 Task: Create Workspace Grant Writing Workspace description Plan and execute marketing campaigns. Workspace type Engineering-IT
Action: Mouse moved to (319, 65)
Screenshot: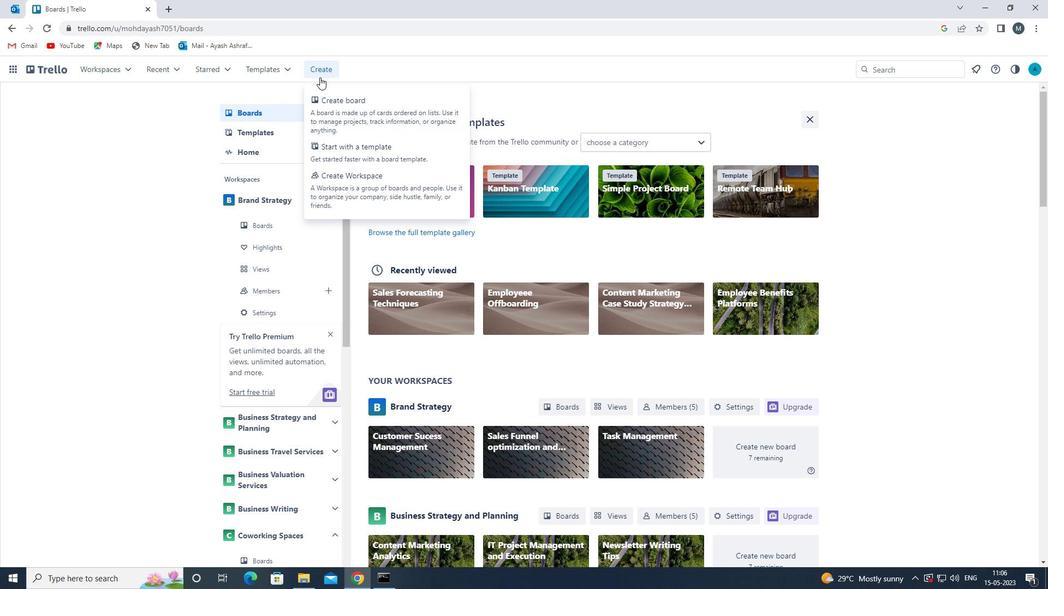 
Action: Mouse pressed left at (319, 65)
Screenshot: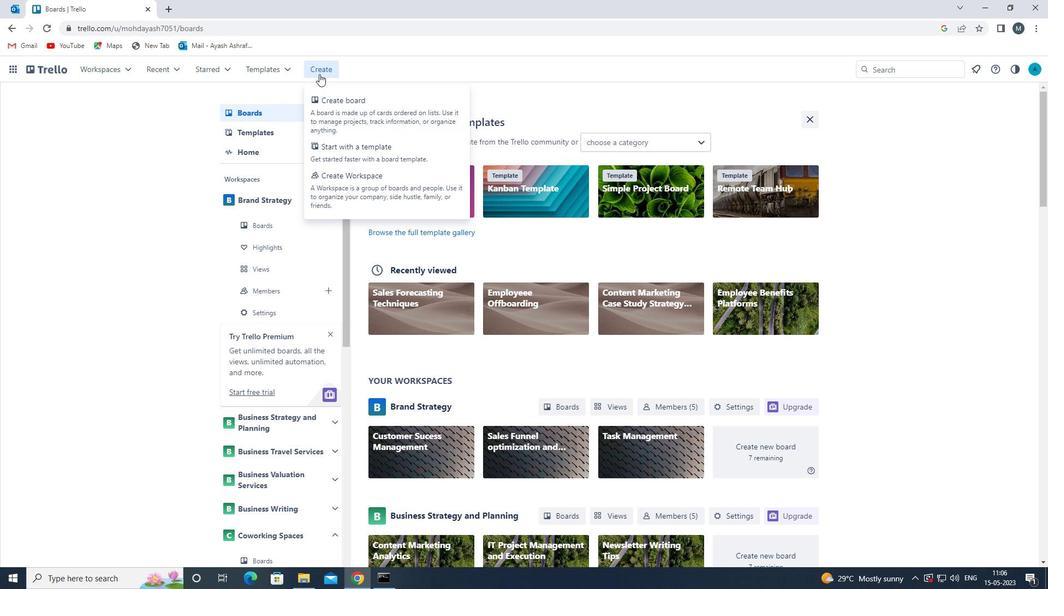 
Action: Mouse moved to (319, 50)
Screenshot: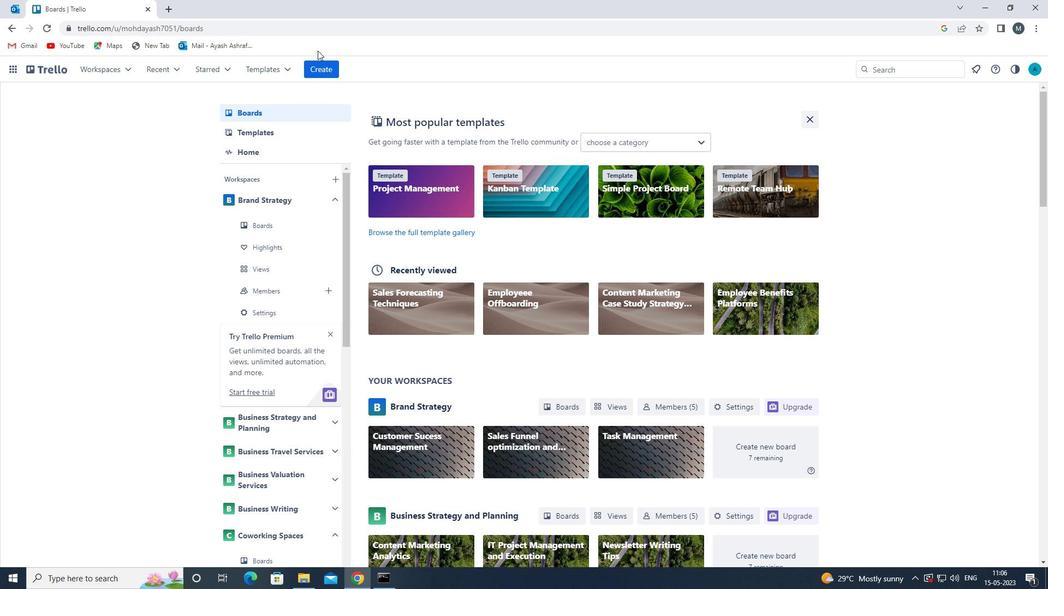 
Action: Mouse pressed left at (319, 50)
Screenshot: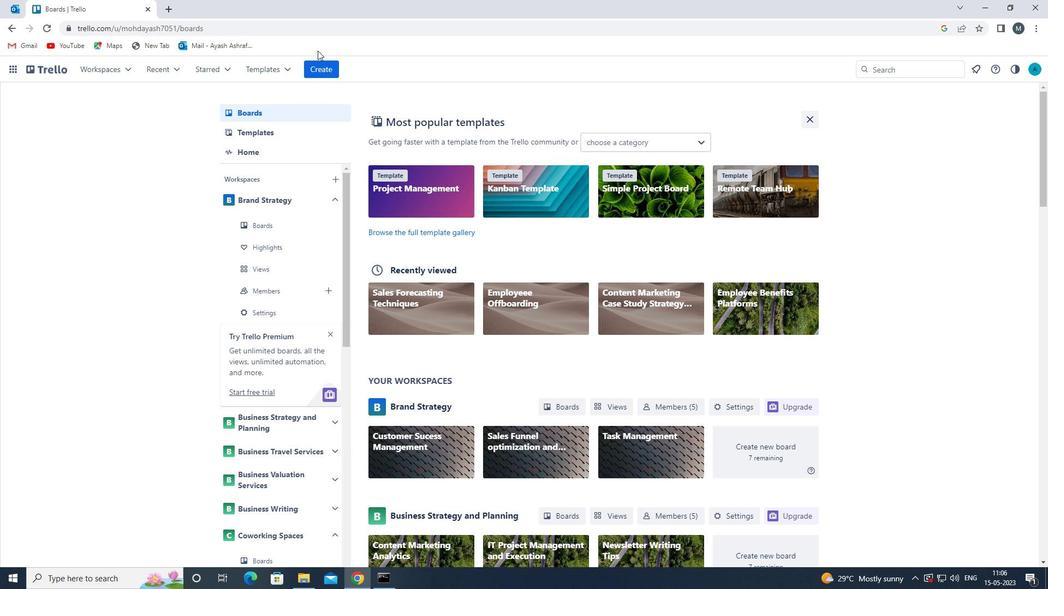 
Action: Mouse moved to (323, 68)
Screenshot: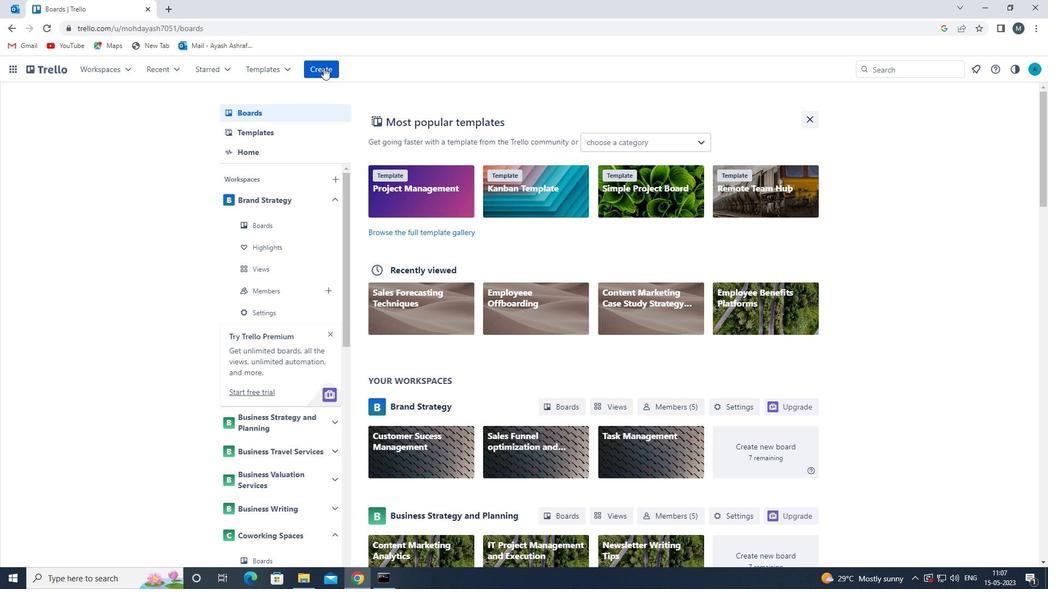 
Action: Mouse pressed left at (323, 68)
Screenshot: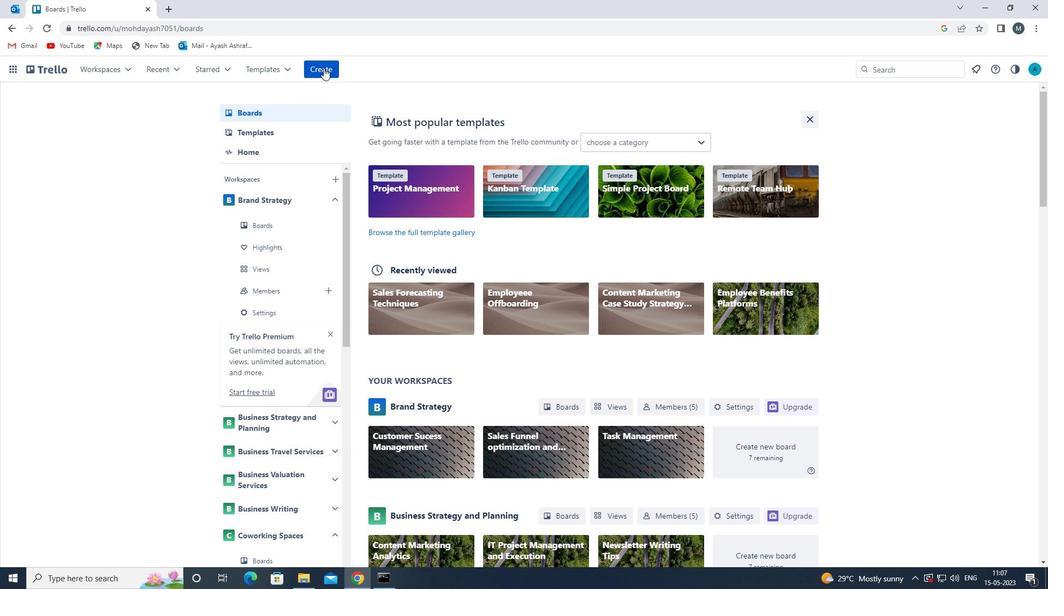 
Action: Mouse moved to (354, 192)
Screenshot: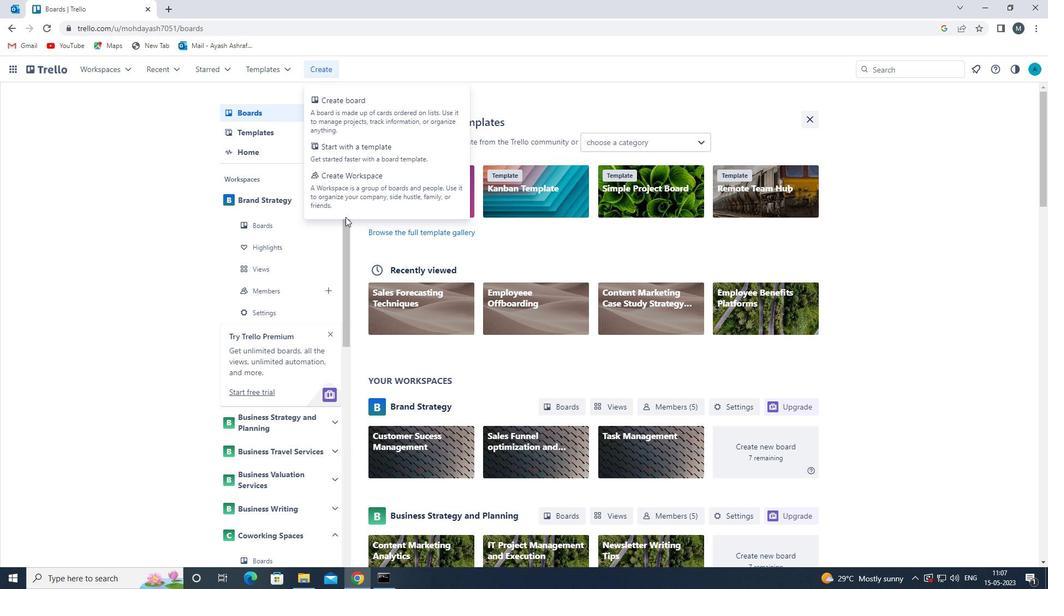 
Action: Mouse pressed left at (354, 192)
Screenshot: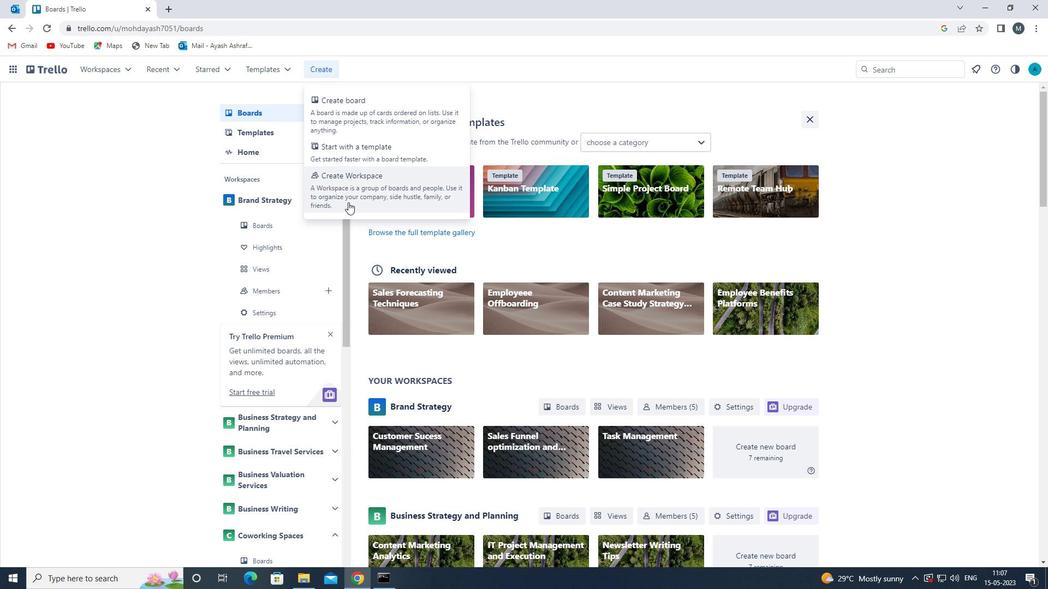 
Action: Mouse moved to (315, 205)
Screenshot: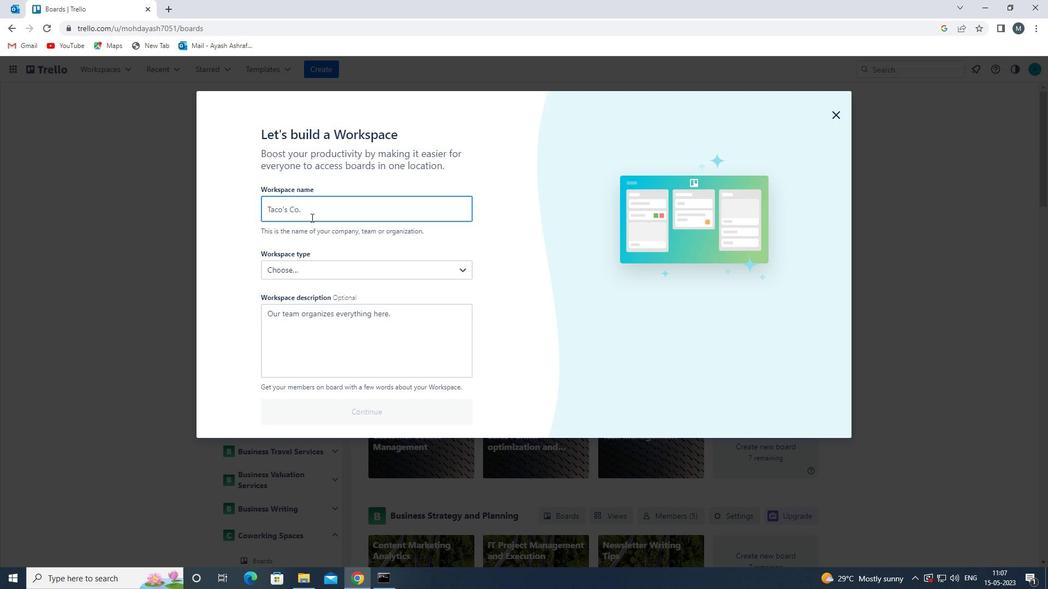 
Action: Mouse pressed left at (315, 205)
Screenshot: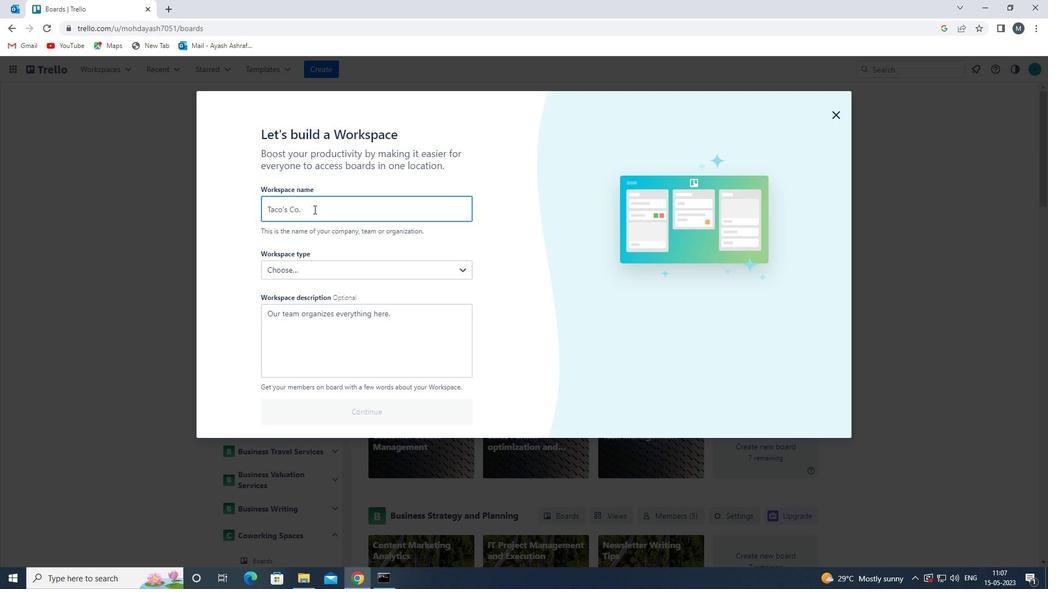 
Action: Key pressed <Key.shift>GRANT<Key.space><Key.shift>WRITING<Key.space>
Screenshot: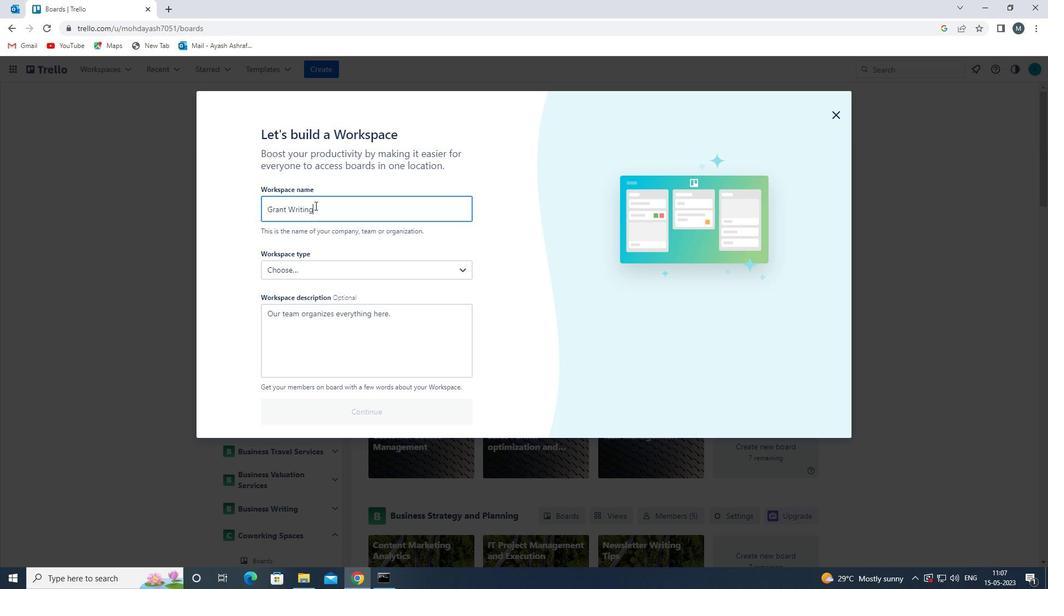 
Action: Mouse moved to (318, 273)
Screenshot: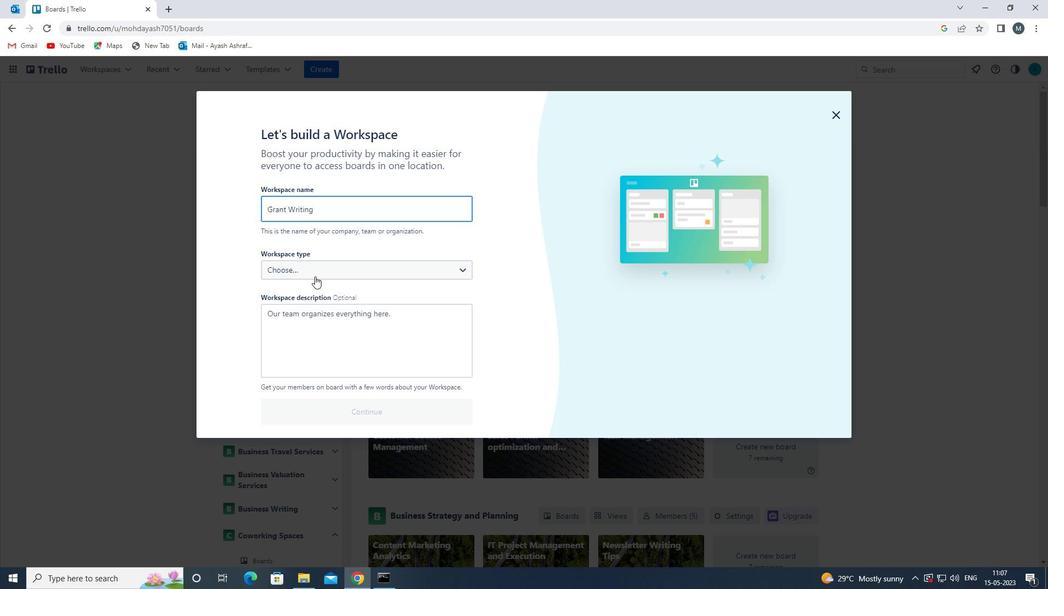 
Action: Mouse pressed left at (318, 273)
Screenshot: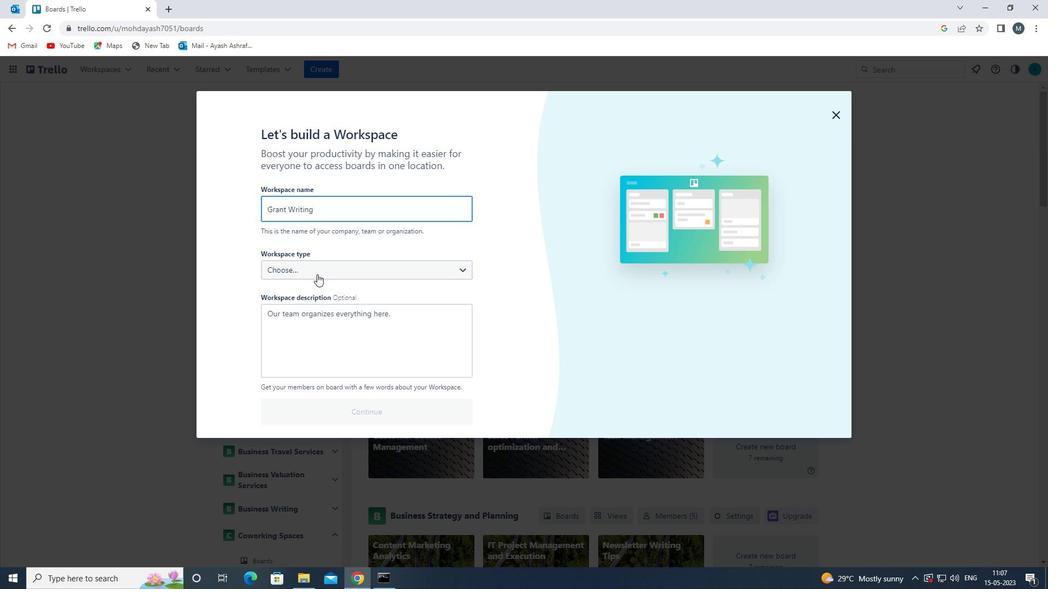 
Action: Mouse moved to (330, 394)
Screenshot: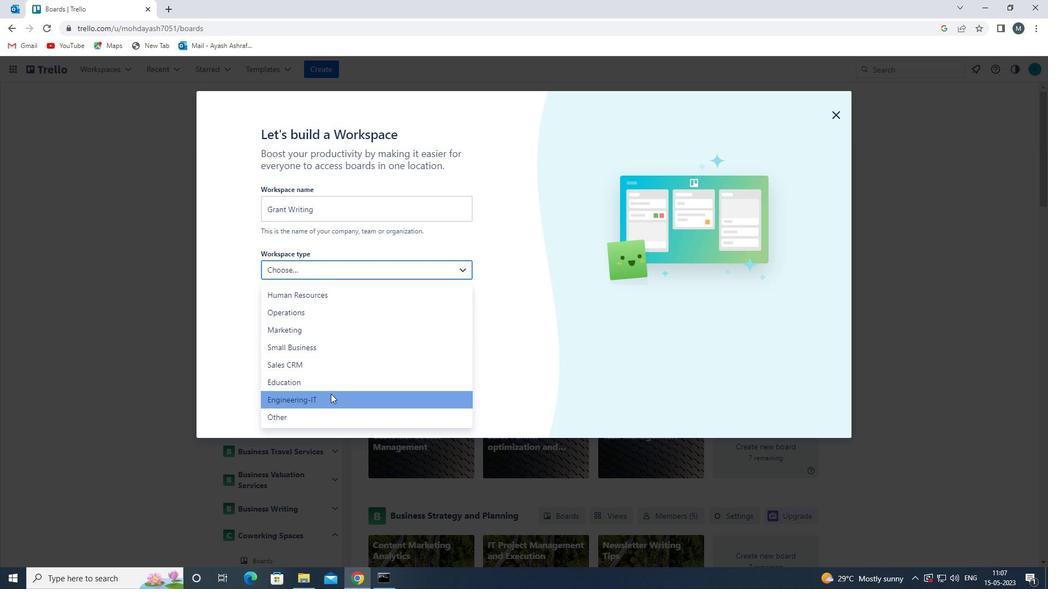 
Action: Mouse pressed left at (330, 394)
Screenshot: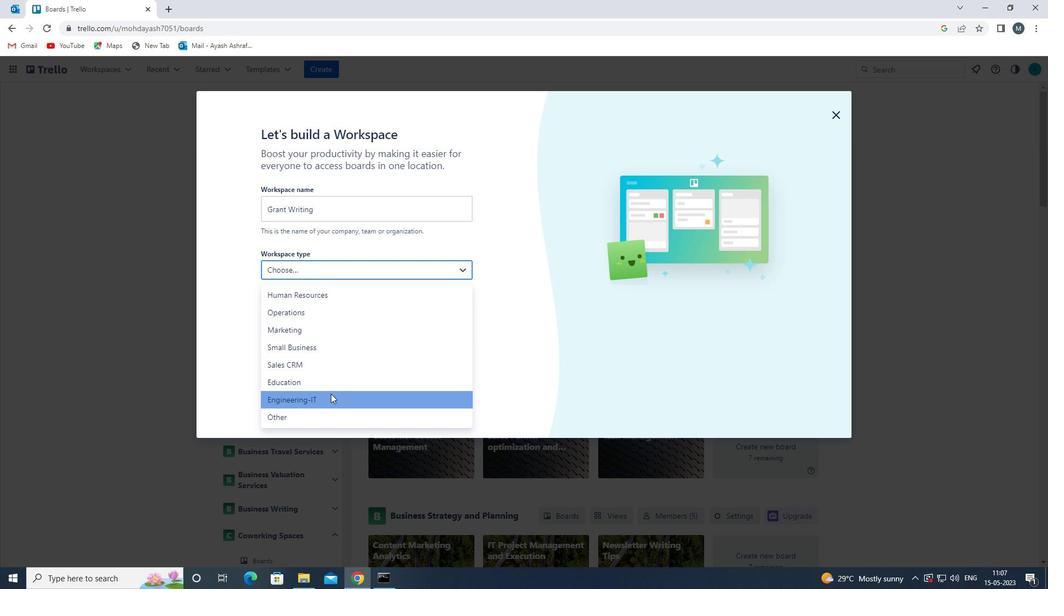 
Action: Mouse moved to (326, 327)
Screenshot: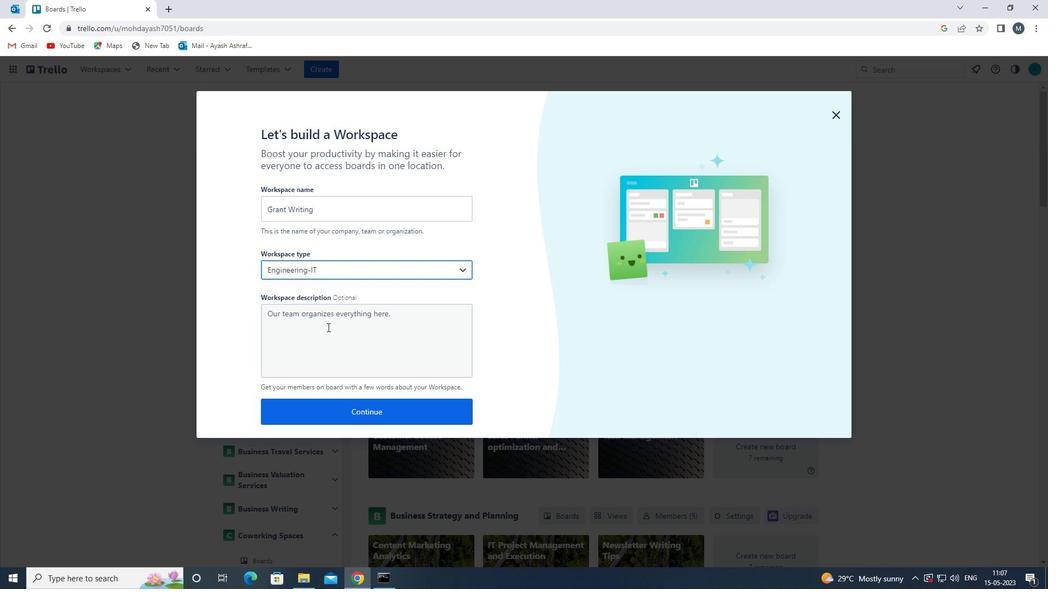 
Action: Mouse pressed left at (326, 327)
Screenshot: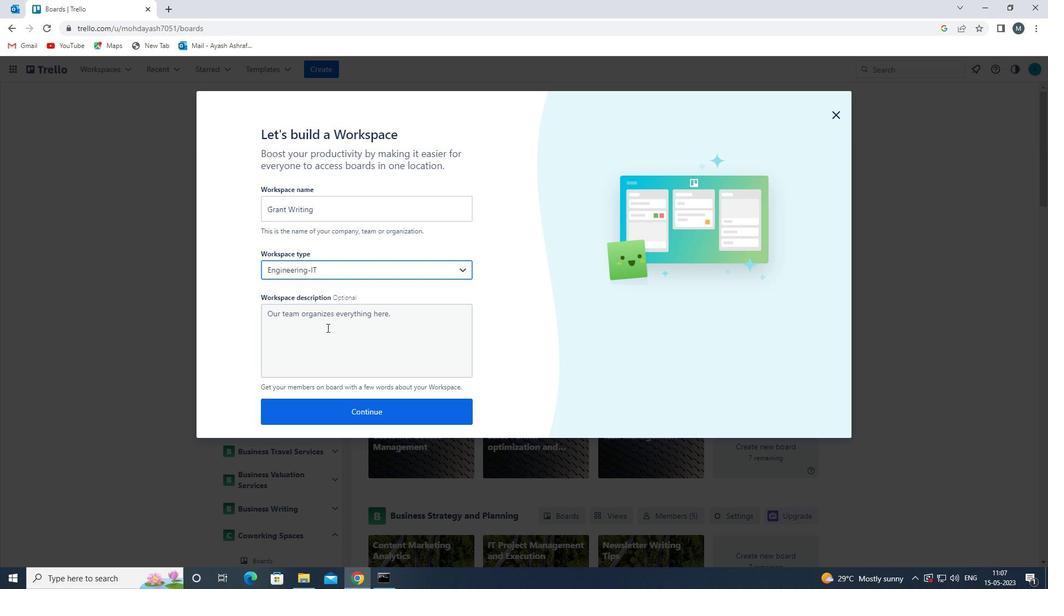 
Action: Key pressed <Key.shift>PLAN<Key.space>AND<Key.space>E<Key.backspace>EXECUTE<Key.space>MARKETING<Key.space>CAMPAIGNS<Key.space>
Screenshot: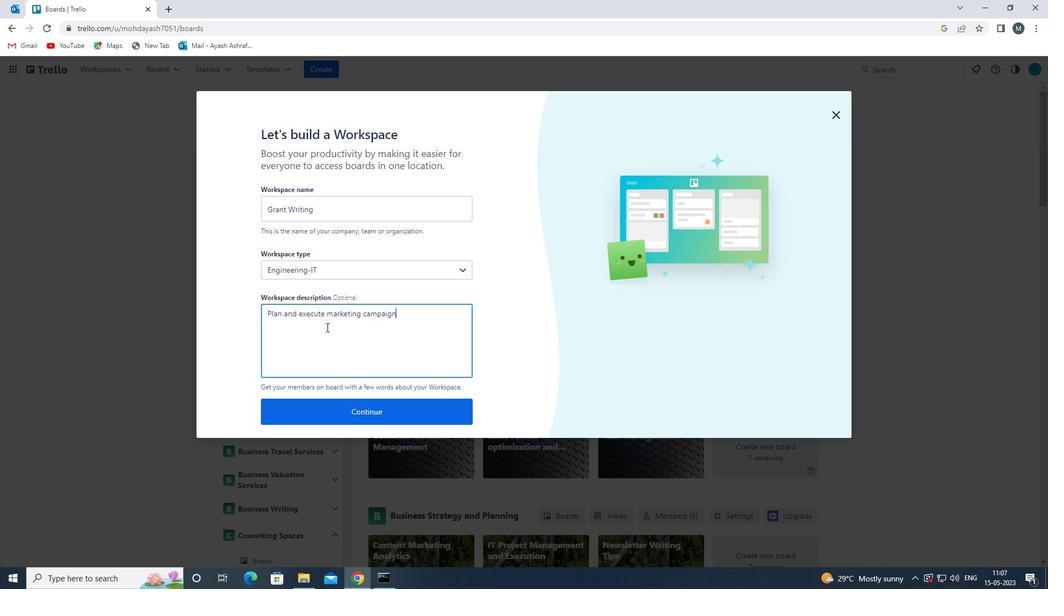 
Action: Mouse moved to (312, 367)
Screenshot: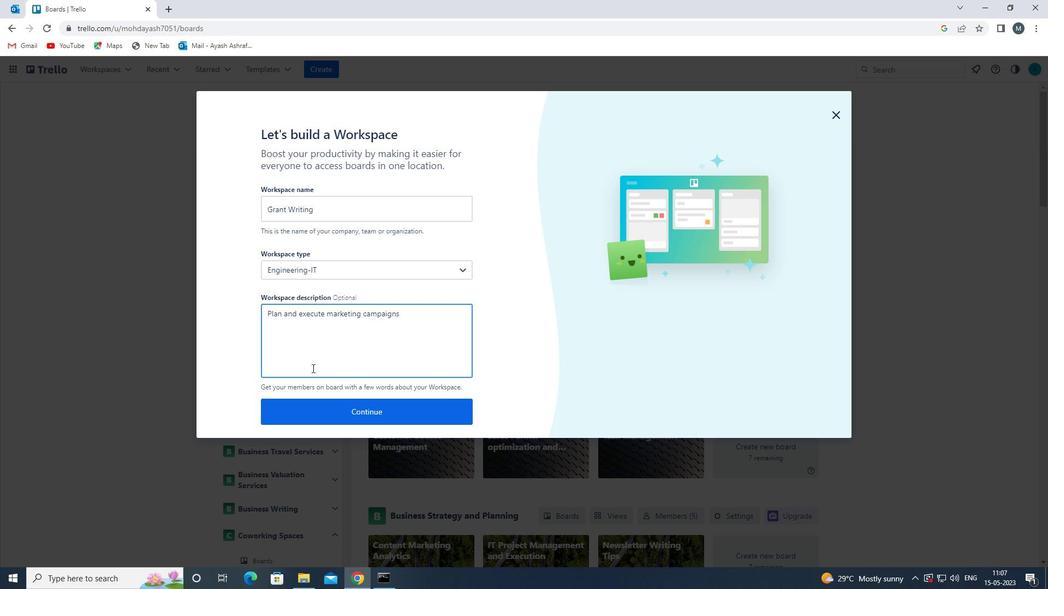 
Action: Key pressed <Key.backspace>.
Screenshot: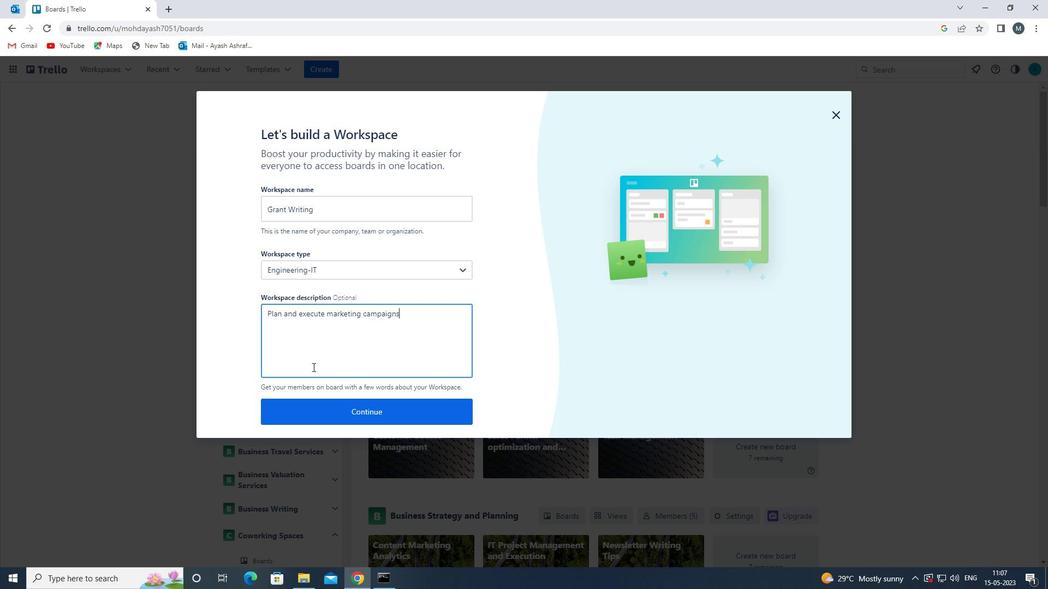
Action: Mouse moved to (341, 415)
Screenshot: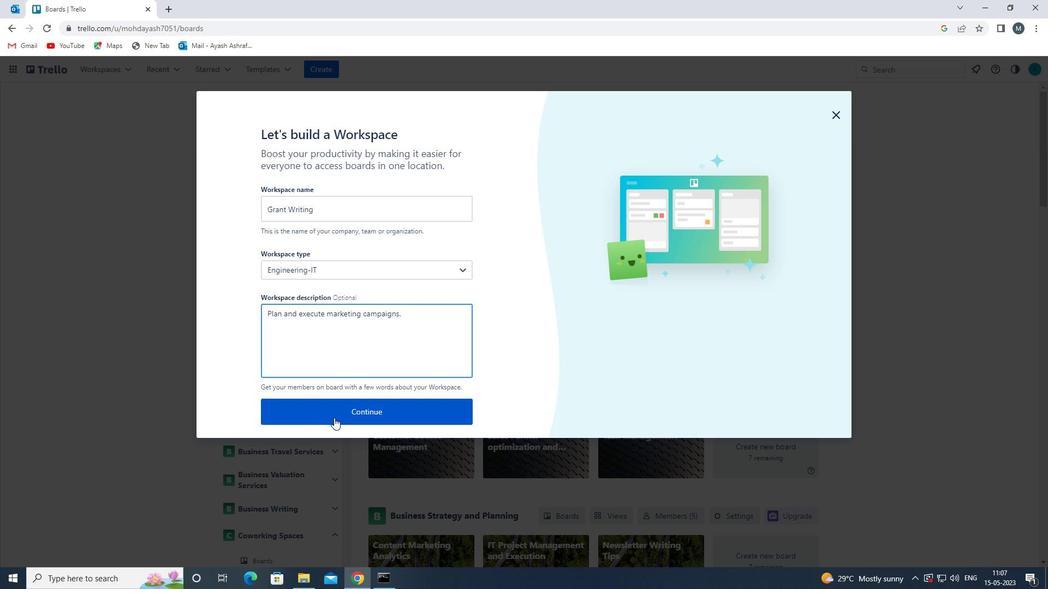 
Action: Mouse pressed left at (341, 415)
Screenshot: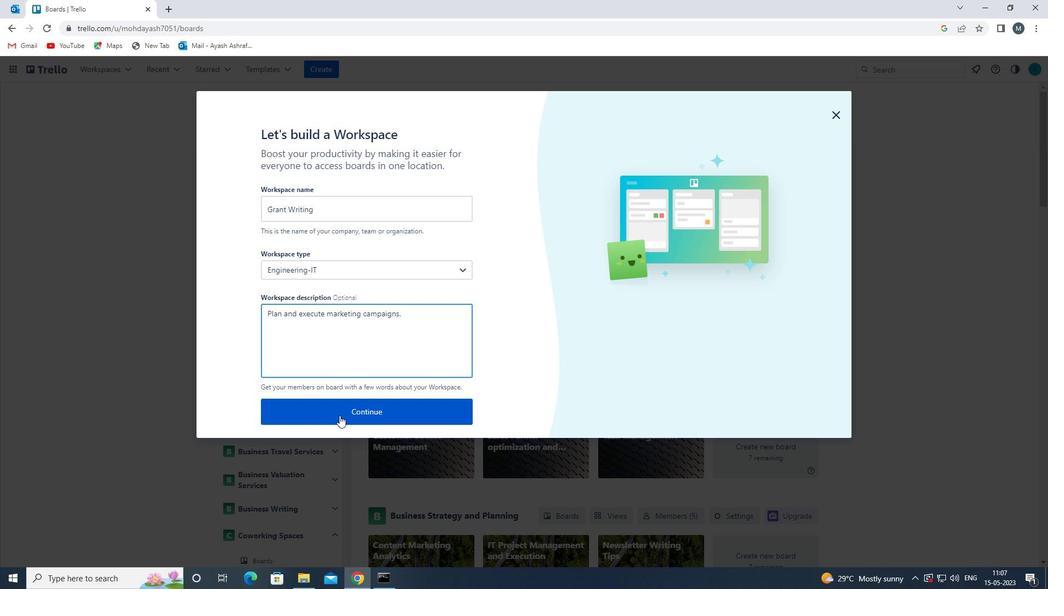 
Action: Mouse moved to (294, 415)
Screenshot: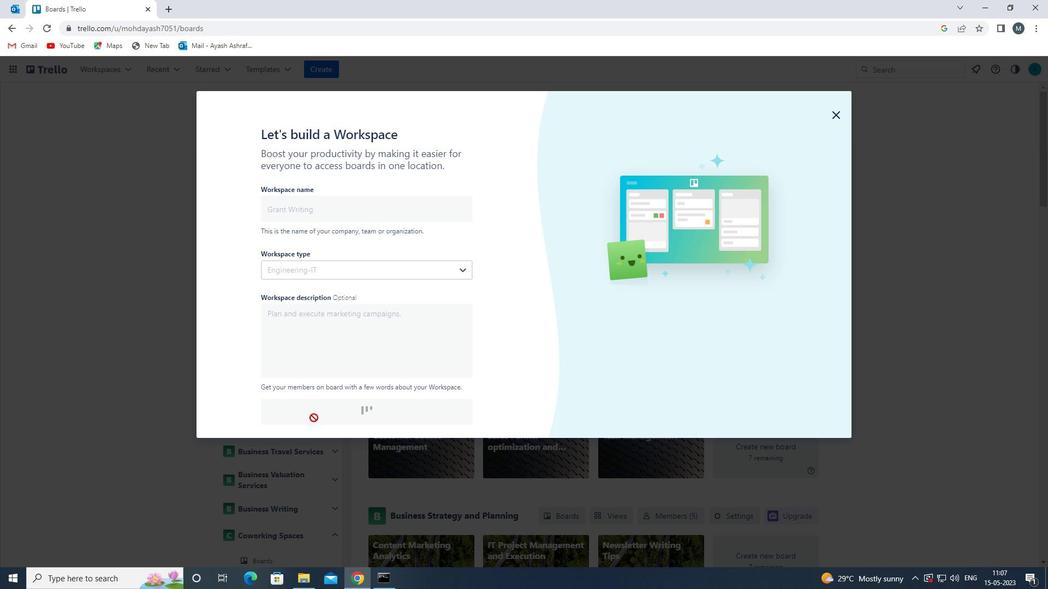 
Action: Mouse scrolled (294, 416) with delta (0, 0)
Screenshot: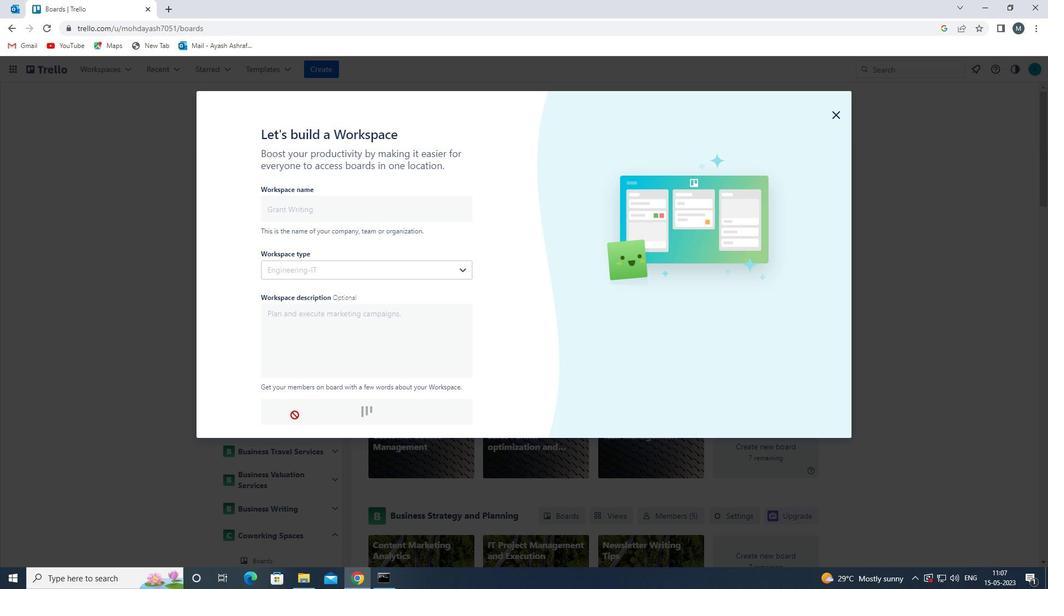 
Action: Mouse scrolled (294, 416) with delta (0, 0)
Screenshot: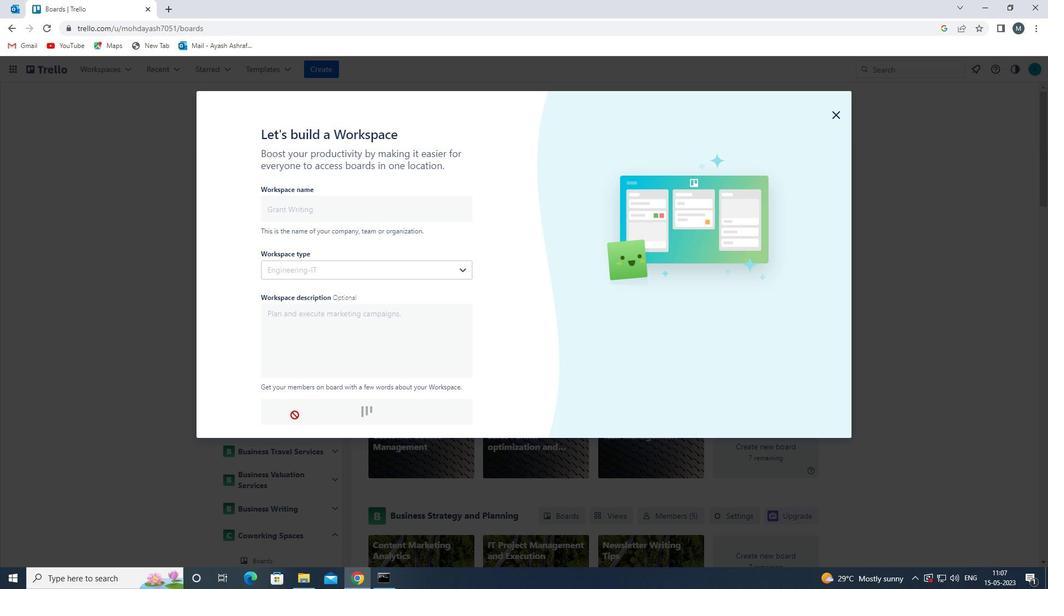 
Action: Mouse scrolled (294, 416) with delta (0, 0)
Screenshot: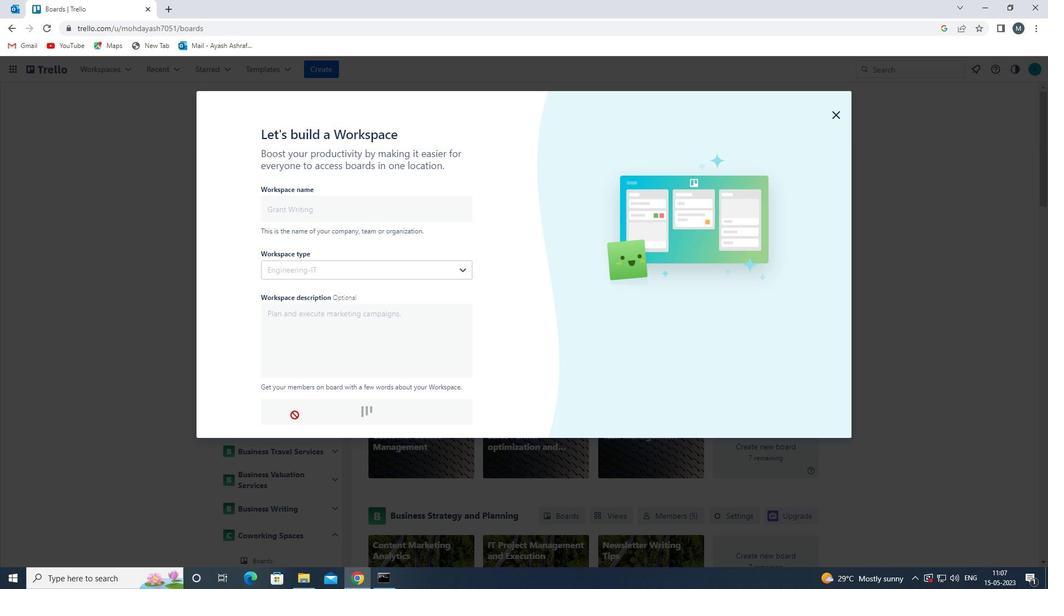 
Action: Mouse scrolled (294, 416) with delta (0, 0)
Screenshot: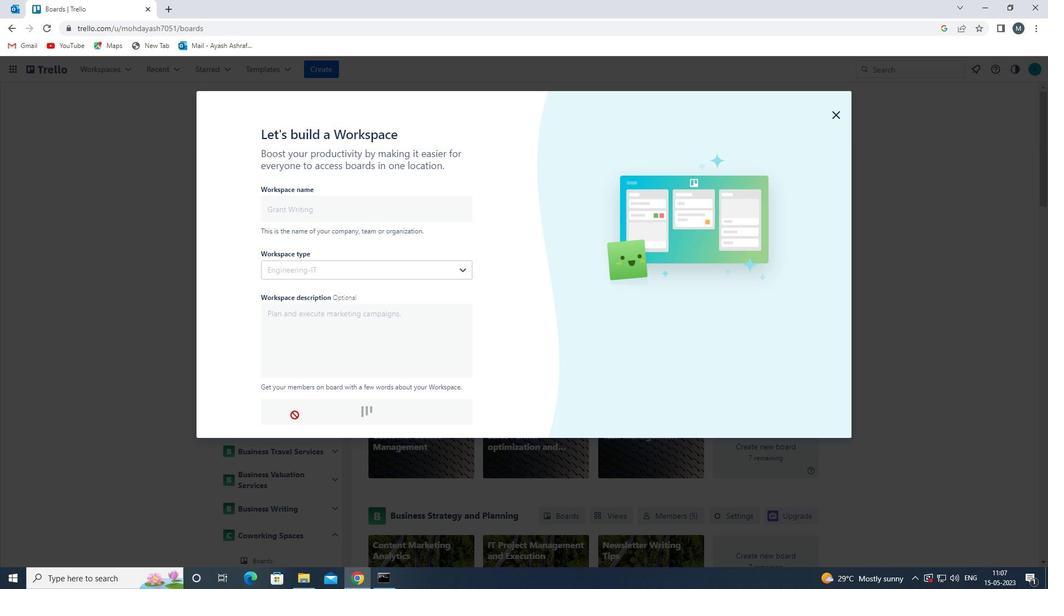 
Action: Mouse scrolled (294, 416) with delta (0, 0)
Screenshot: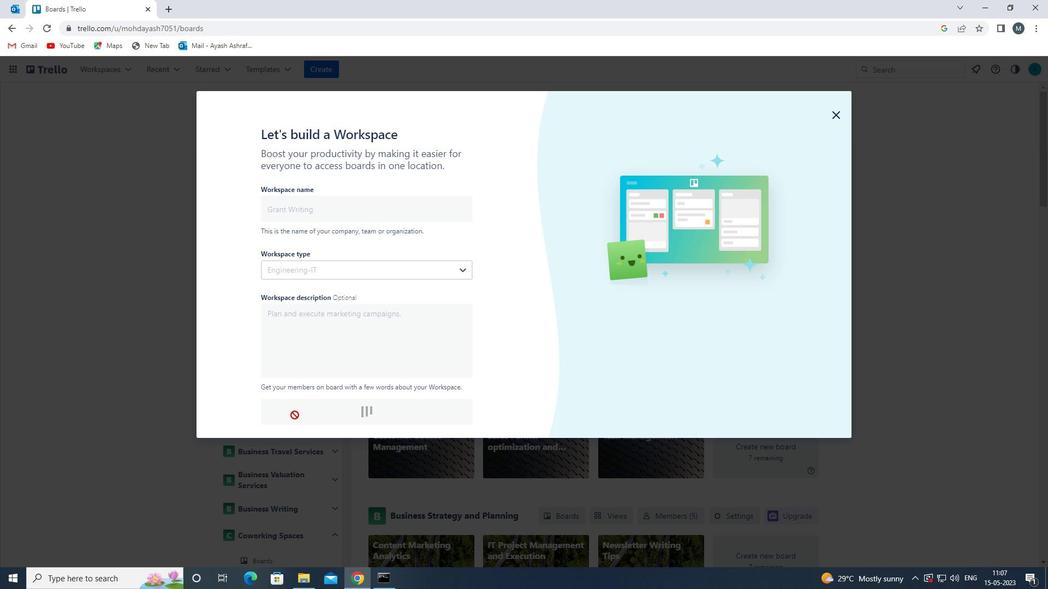 
Action: Mouse scrolled (294, 416) with delta (0, 0)
Screenshot: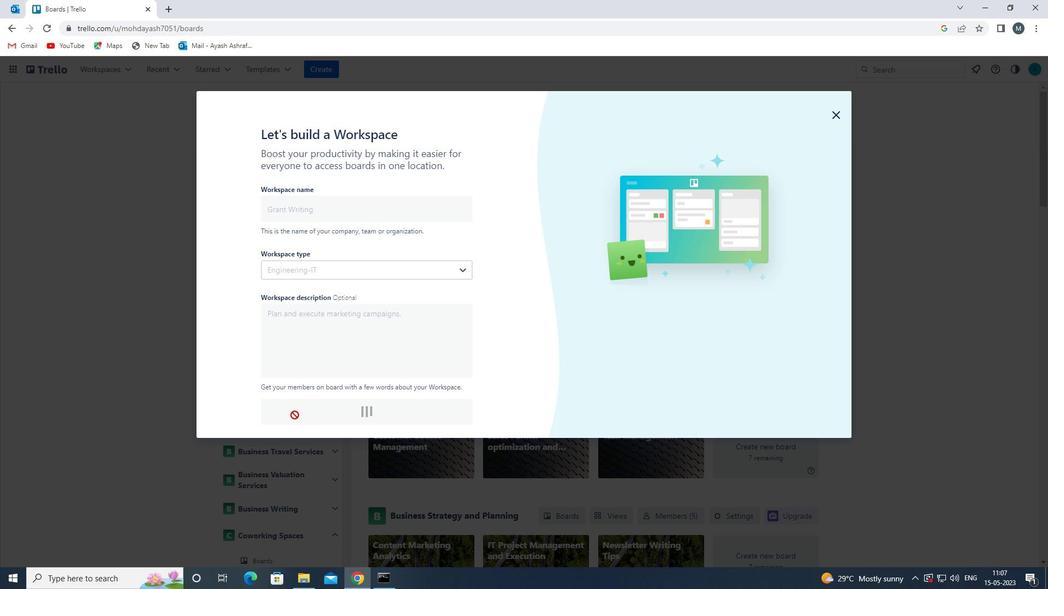 
